 Task: Check details about the compressor effect.
Action: Mouse moved to (275, 4)
Screenshot: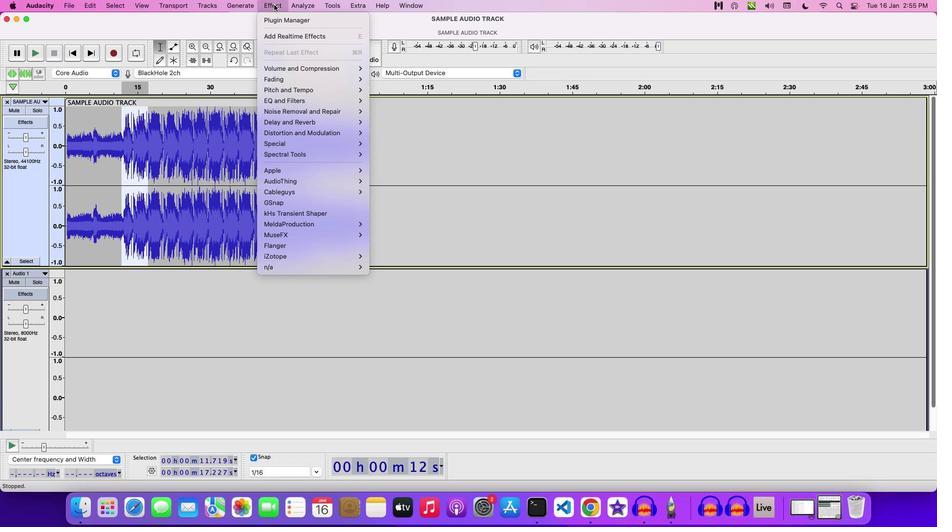 
Action: Mouse pressed left at (275, 4)
Screenshot: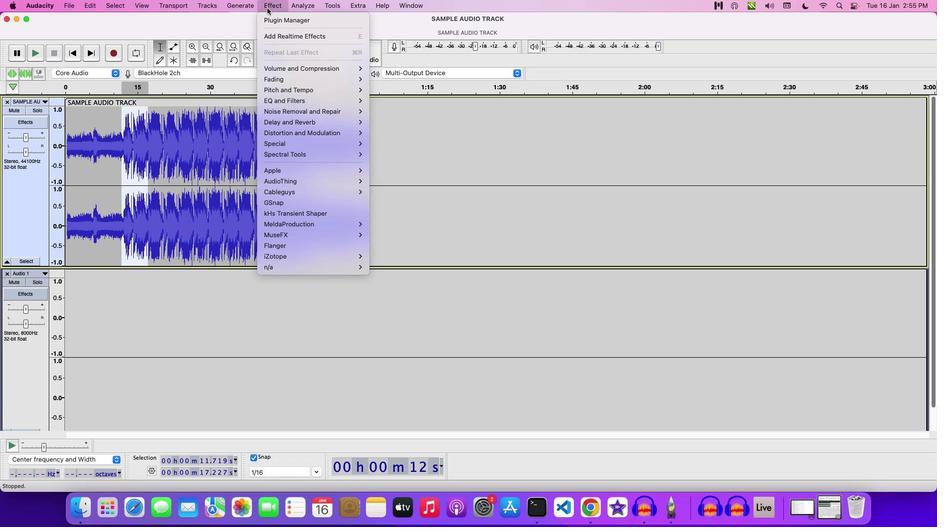 
Action: Mouse moved to (410, 90)
Screenshot: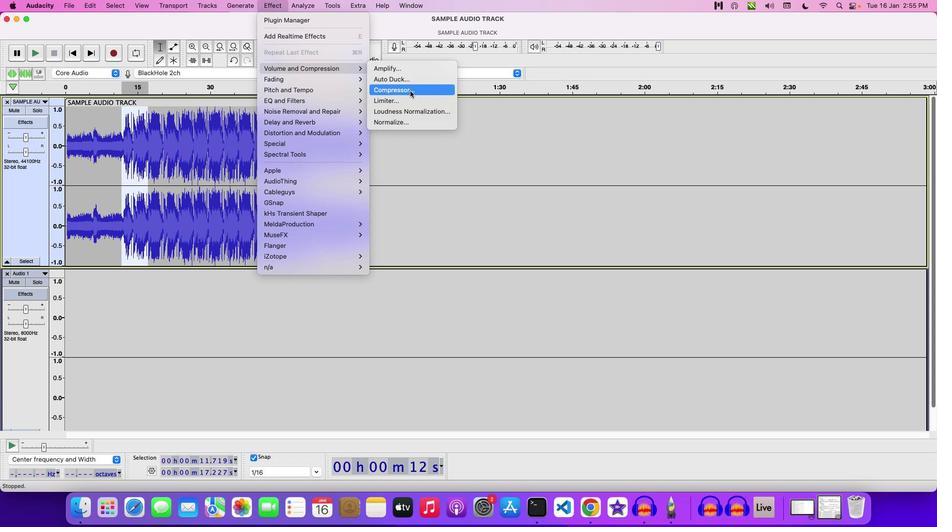 
Action: Mouse pressed left at (410, 90)
Screenshot: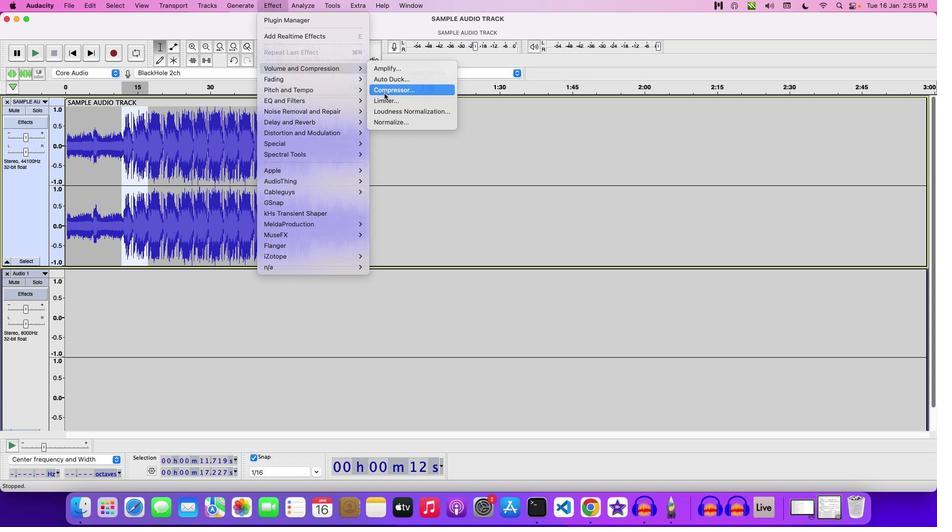 
Action: Mouse moved to (371, 149)
Screenshot: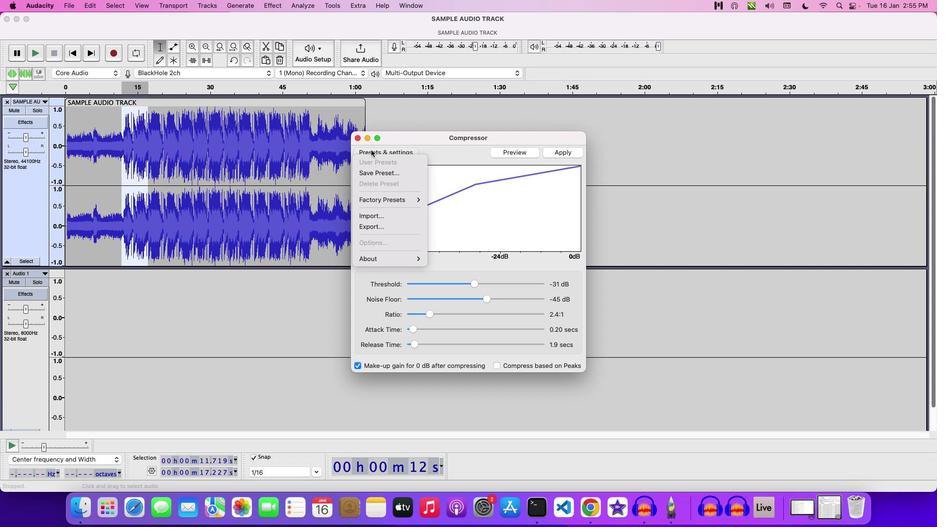 
Action: Mouse pressed left at (371, 149)
Screenshot: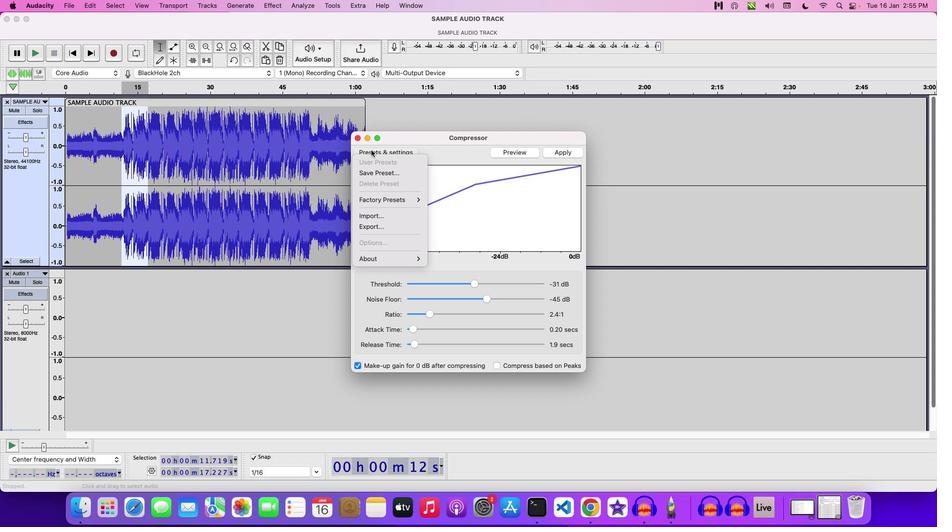 
Action: Mouse moved to (369, 257)
Screenshot: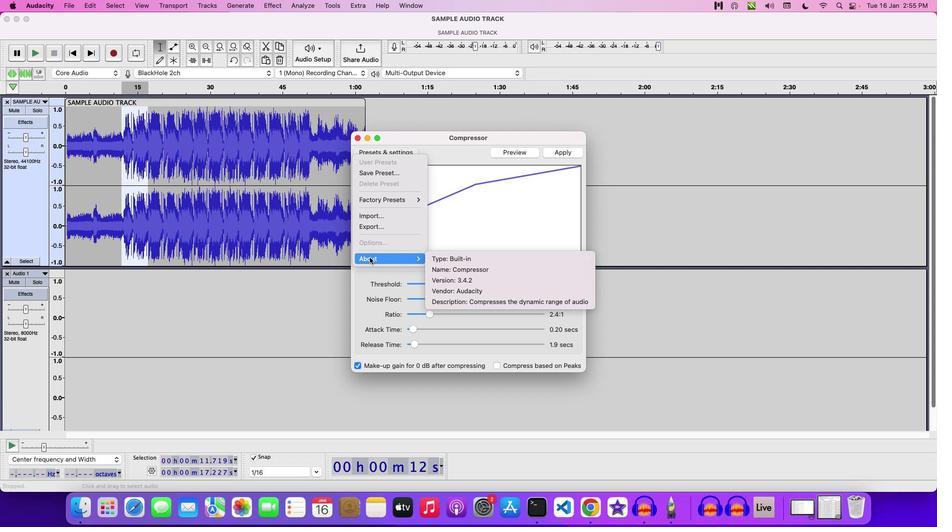 
Action: Mouse pressed left at (369, 257)
Screenshot: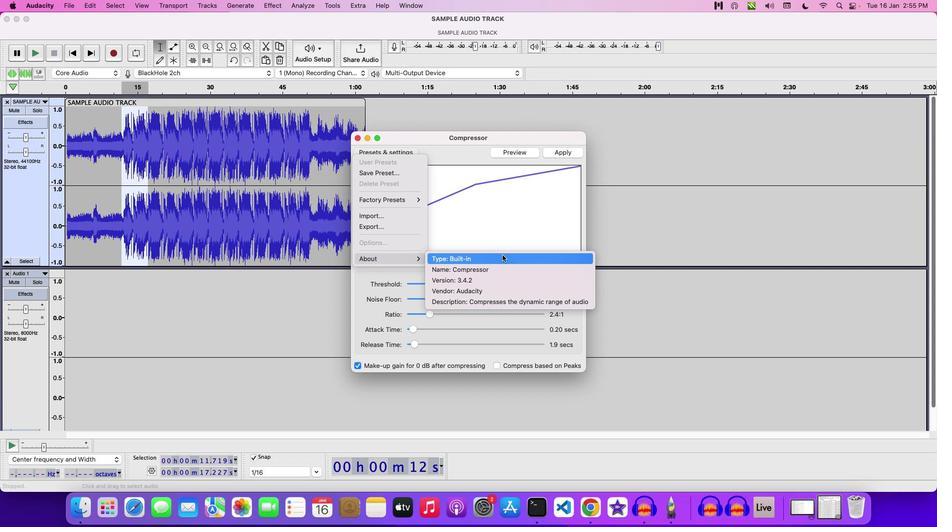 
Action: Mouse moved to (492, 291)
Screenshot: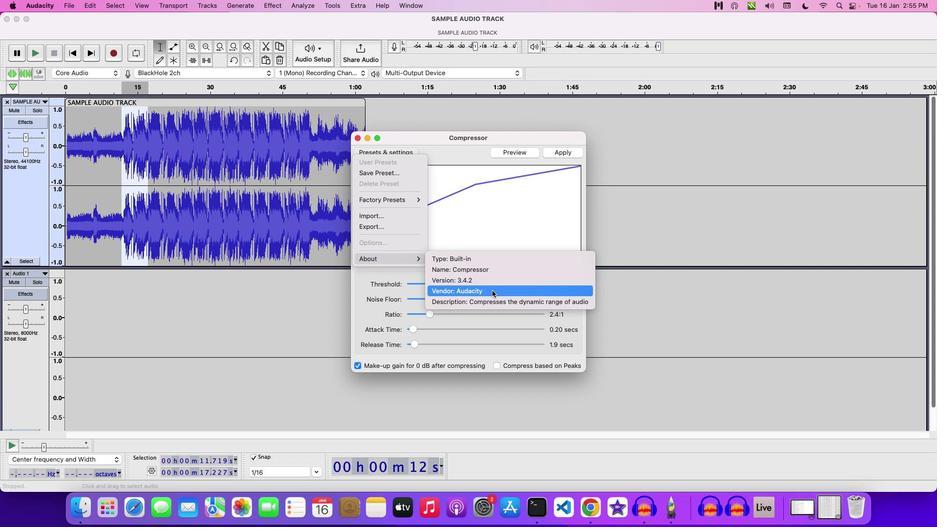 
